Task: In the  document insight.odtSelect Headings and apply  'Italics' Select the text and align it to the  'Left'. Select the table and apply  All Borders
Action: Mouse moved to (344, 187)
Screenshot: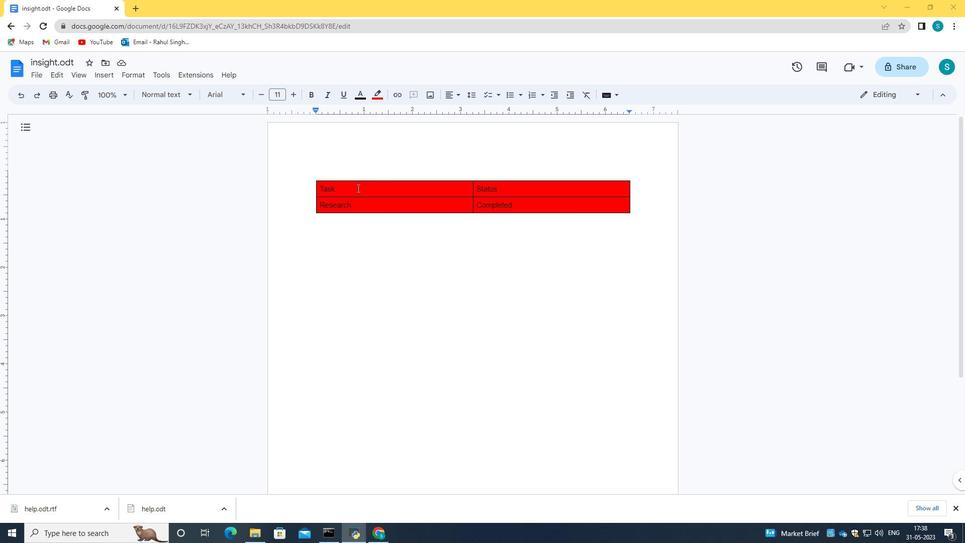
Action: Mouse pressed left at (344, 187)
Screenshot: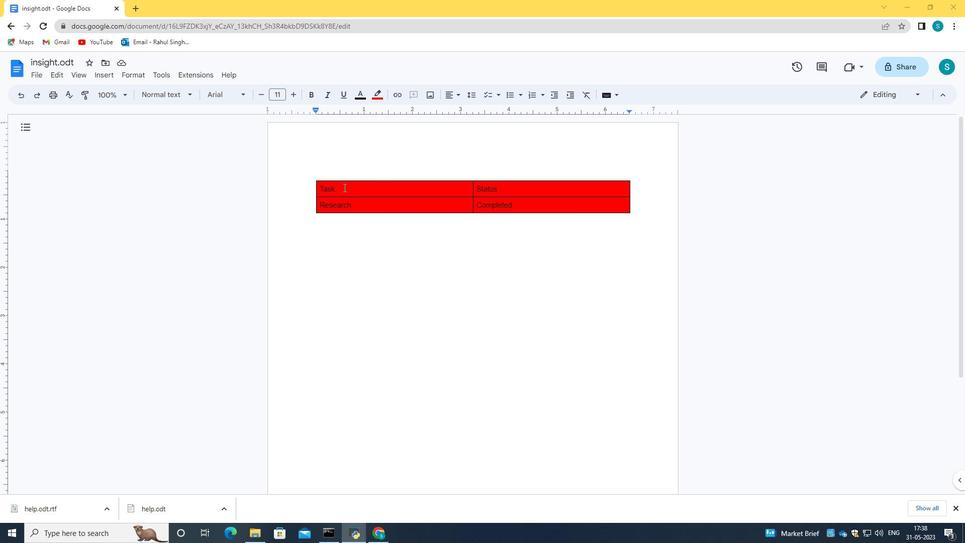 
Action: Mouse moved to (327, 94)
Screenshot: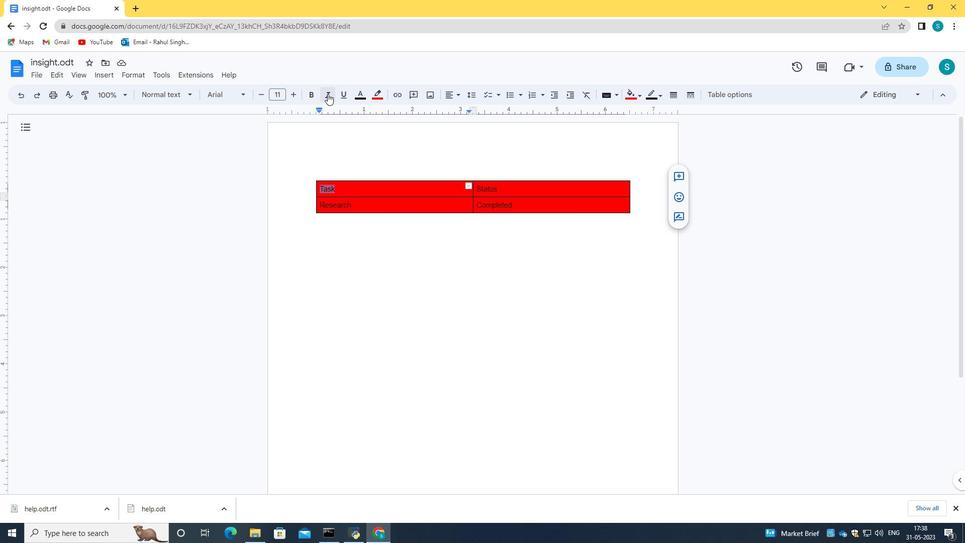 
Action: Mouse pressed left at (327, 94)
Screenshot: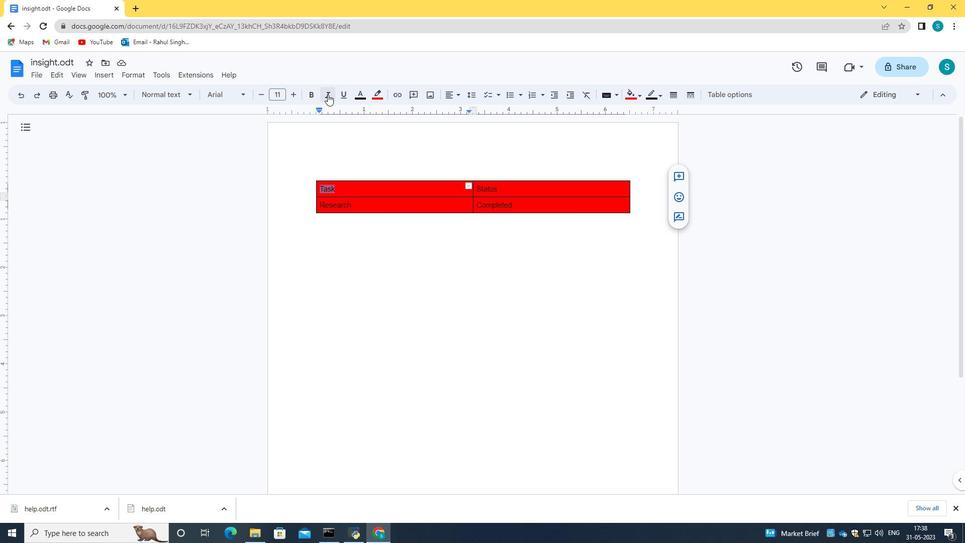 
Action: Mouse moved to (505, 189)
Screenshot: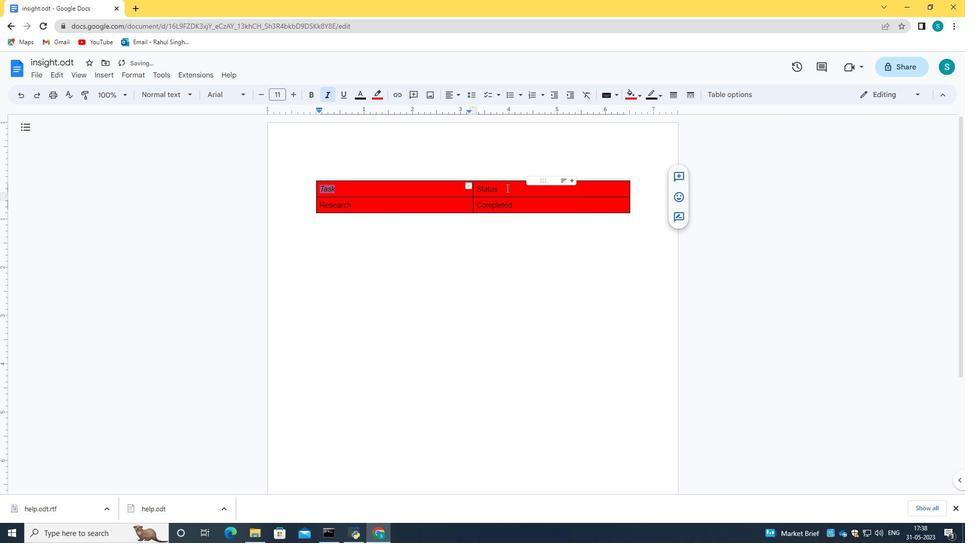 
Action: Mouse pressed left at (505, 189)
Screenshot: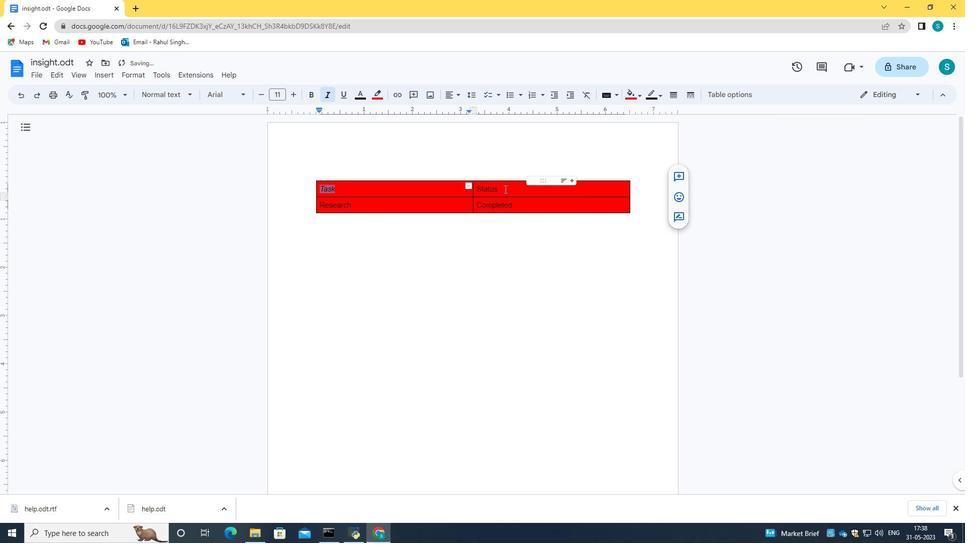 
Action: Mouse moved to (502, 189)
Screenshot: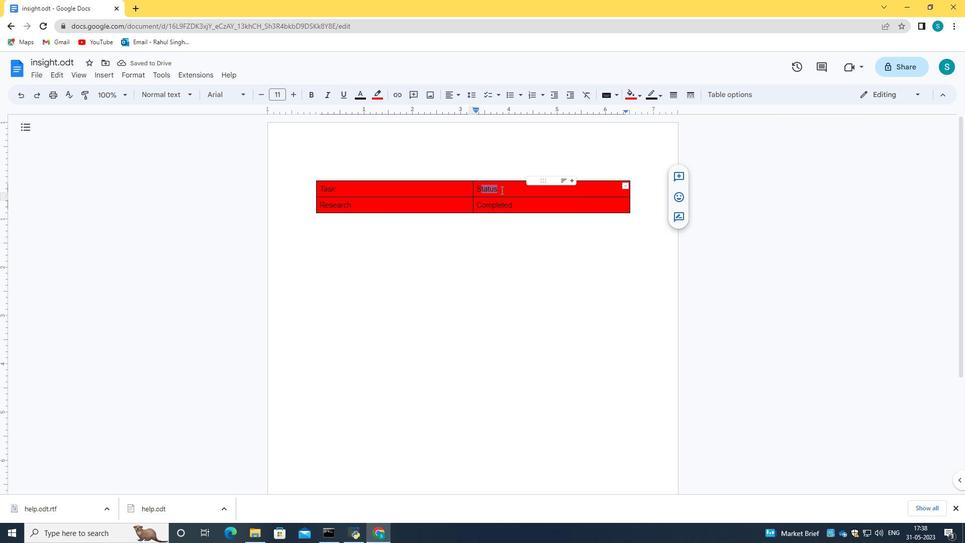 
Action: Mouse pressed left at (502, 189)
Screenshot: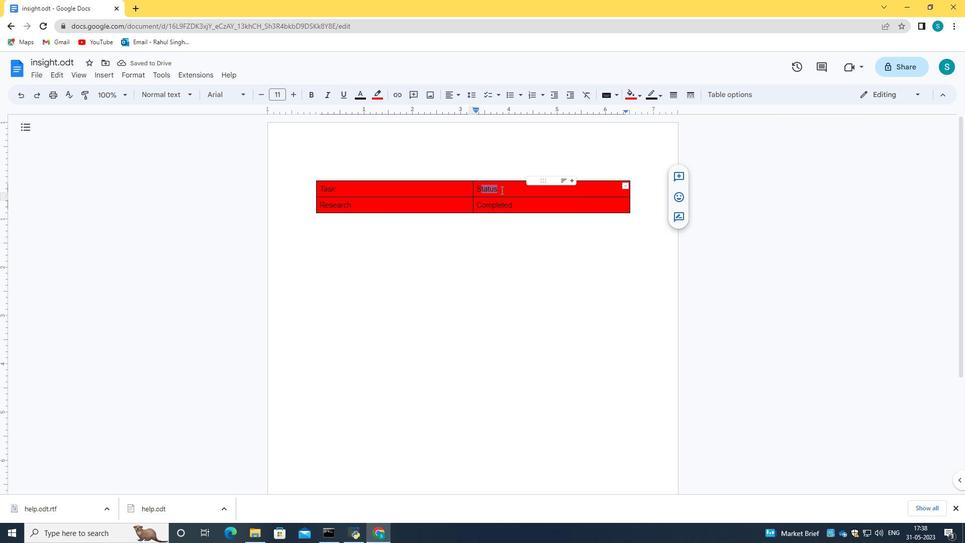 
Action: Mouse pressed left at (502, 189)
Screenshot: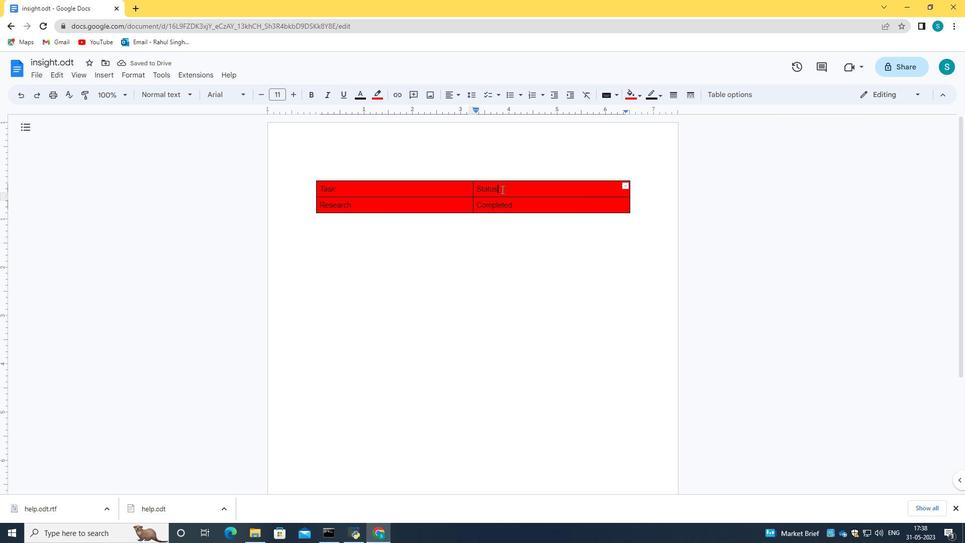 
Action: Mouse moved to (329, 99)
Screenshot: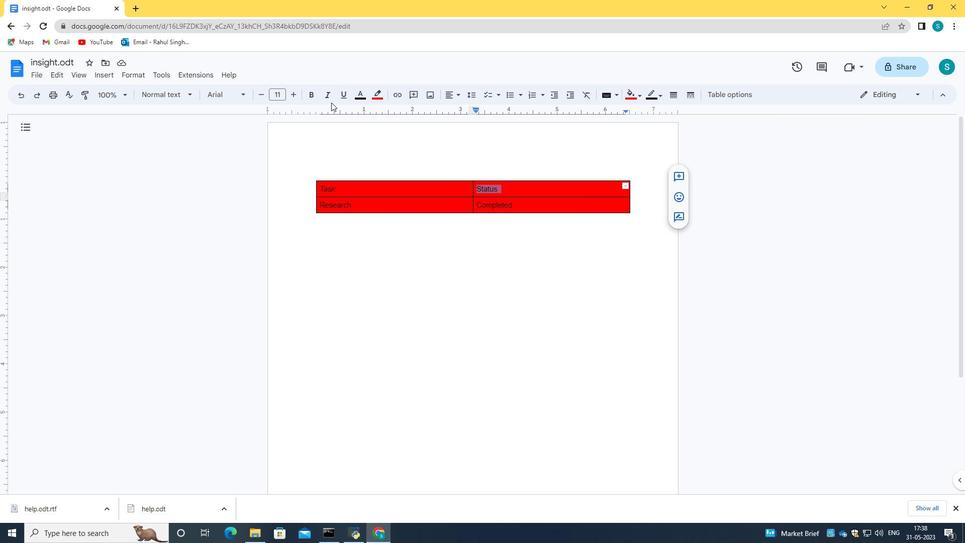 
Action: Mouse pressed left at (329, 99)
Screenshot: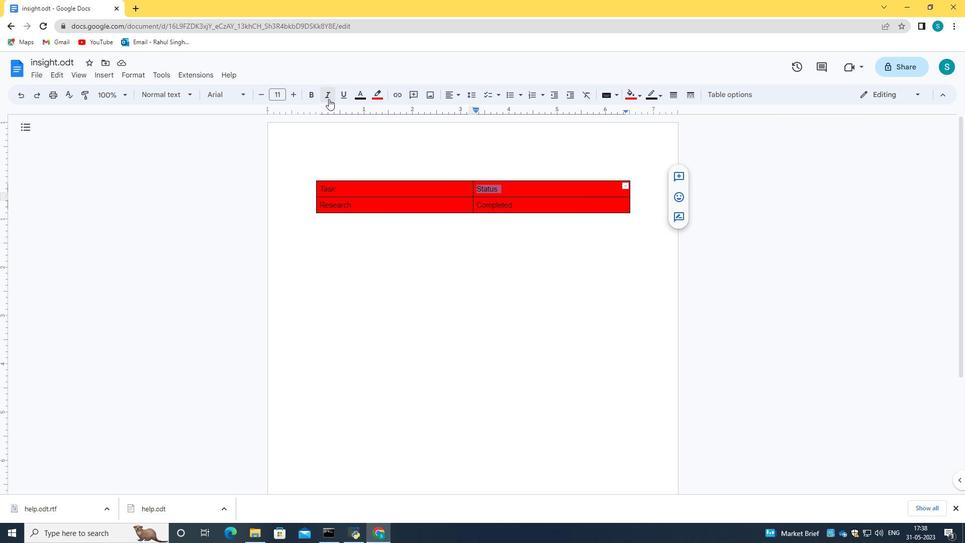 
Action: Mouse moved to (359, 206)
Screenshot: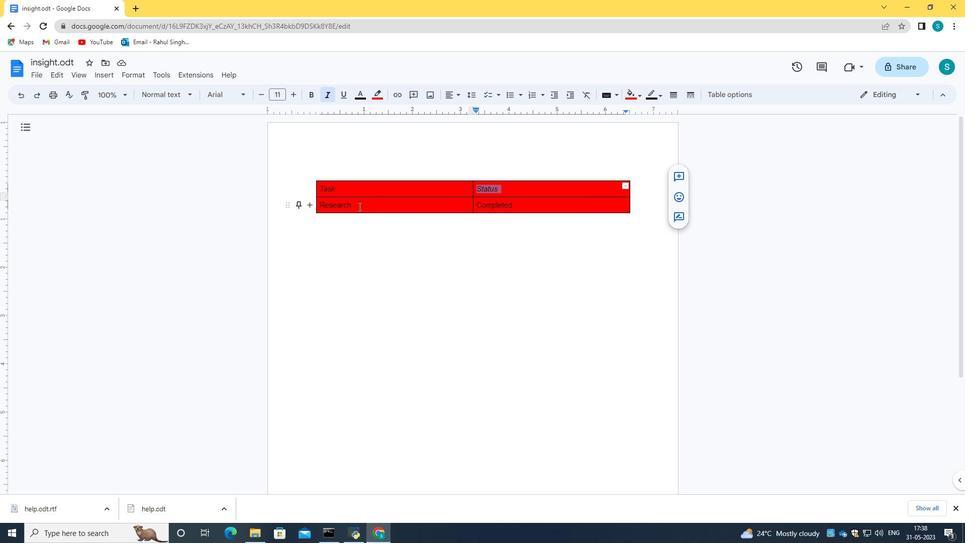 
Action: Mouse pressed left at (359, 206)
Screenshot: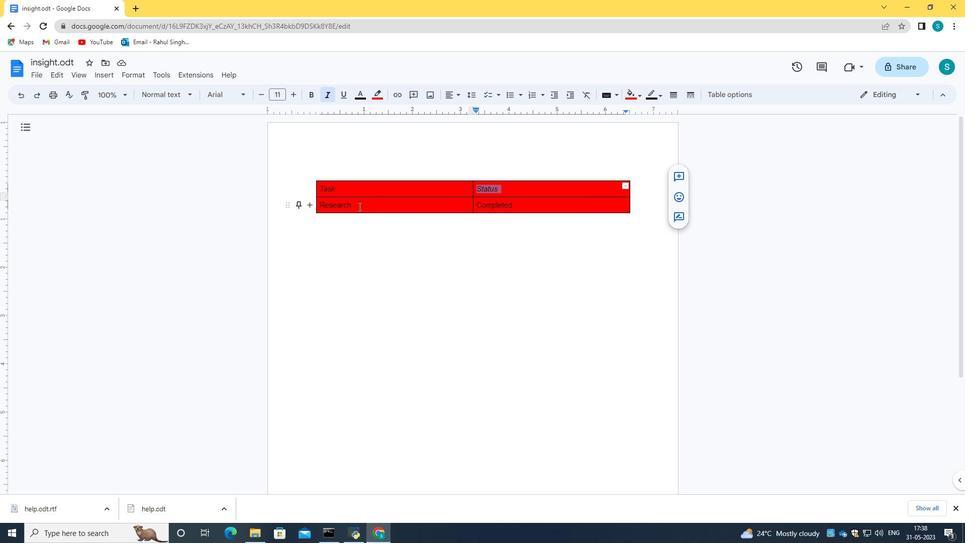 
Action: Mouse moved to (444, 95)
Screenshot: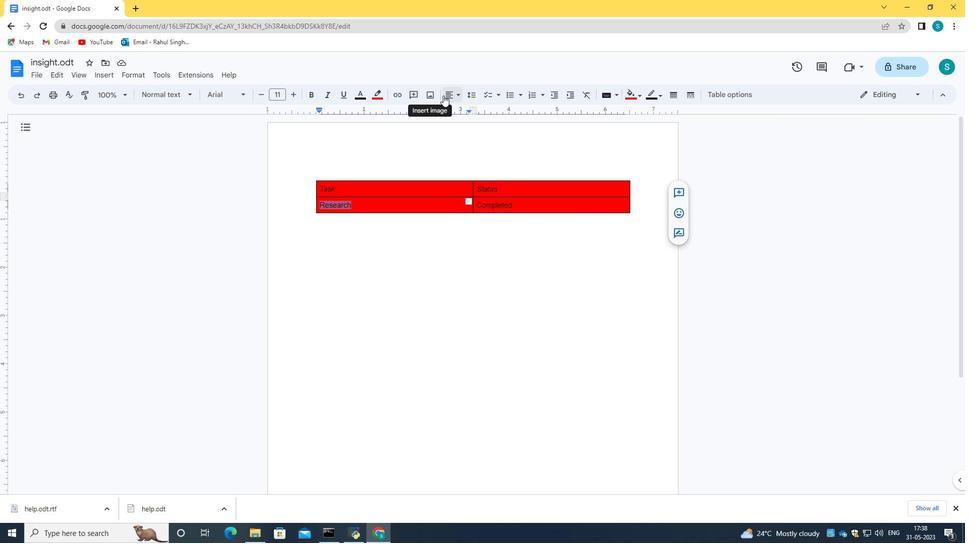 
Action: Mouse pressed left at (444, 95)
Screenshot: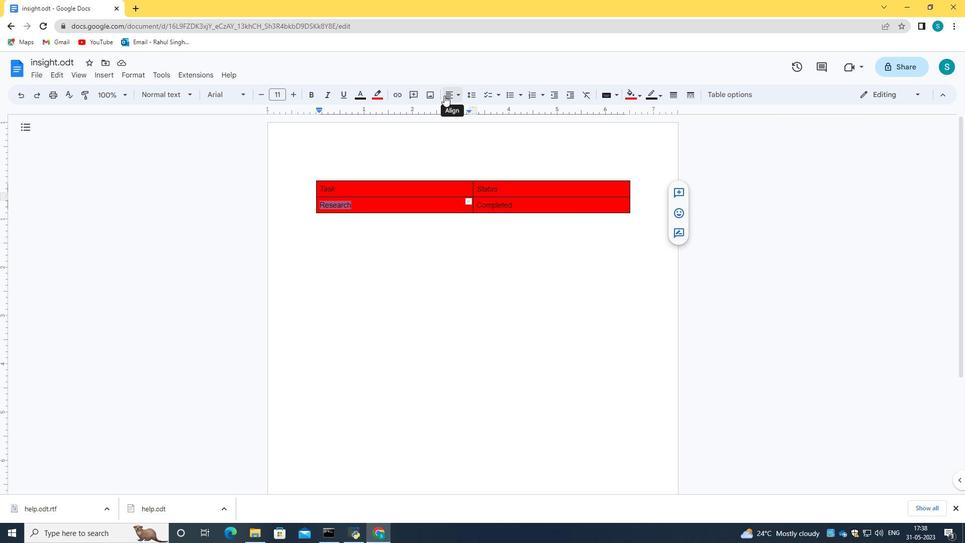
Action: Mouse moved to (456, 114)
Screenshot: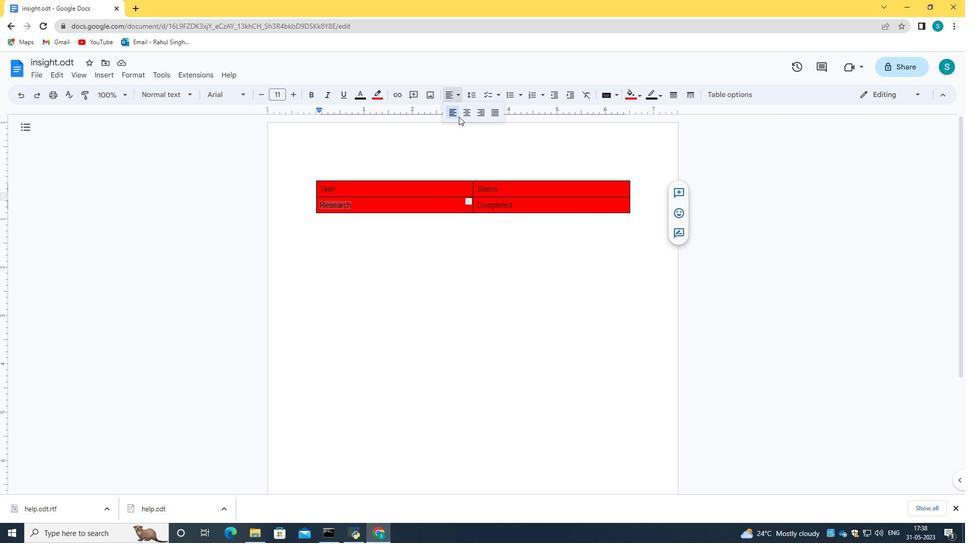 
Action: Mouse pressed left at (456, 114)
Screenshot: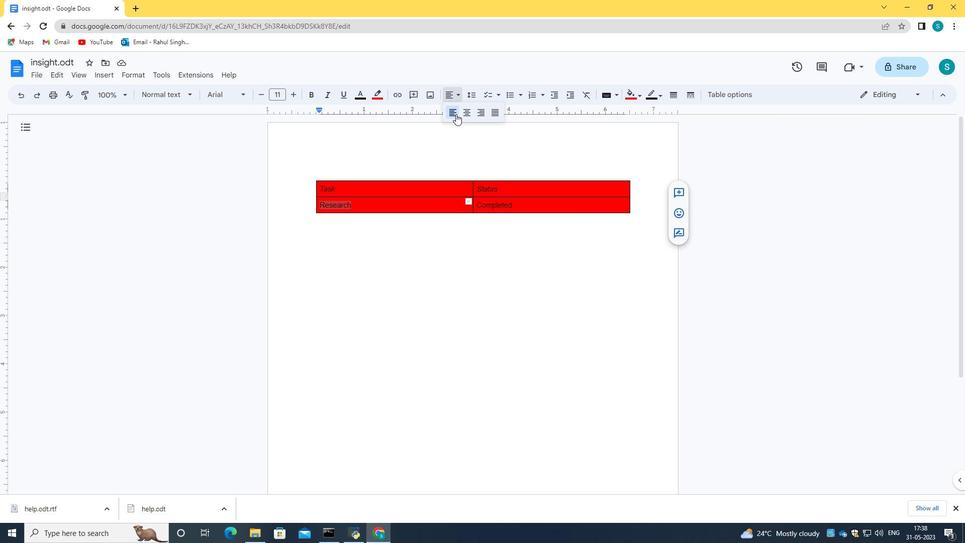 
Action: Mouse moved to (521, 208)
Screenshot: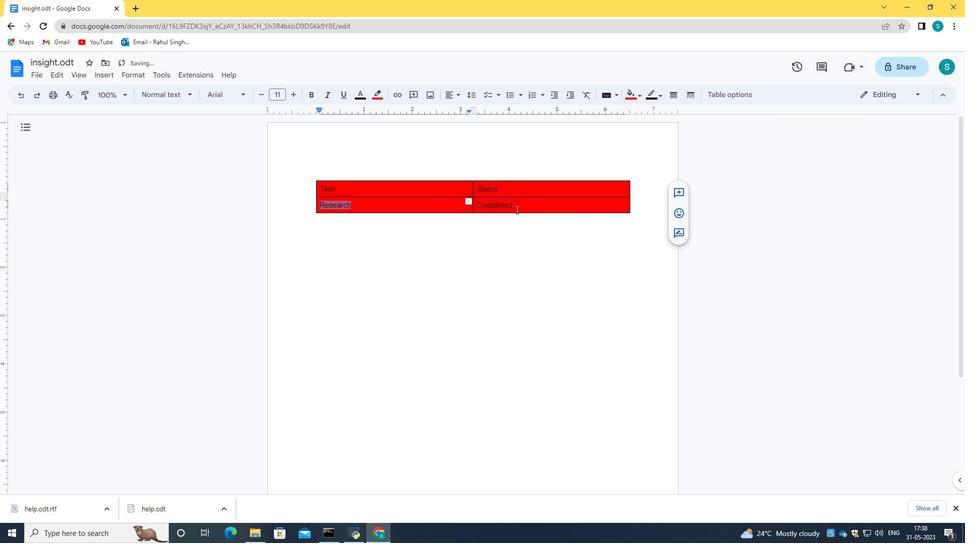 
Action: Mouse pressed left at (521, 208)
Screenshot: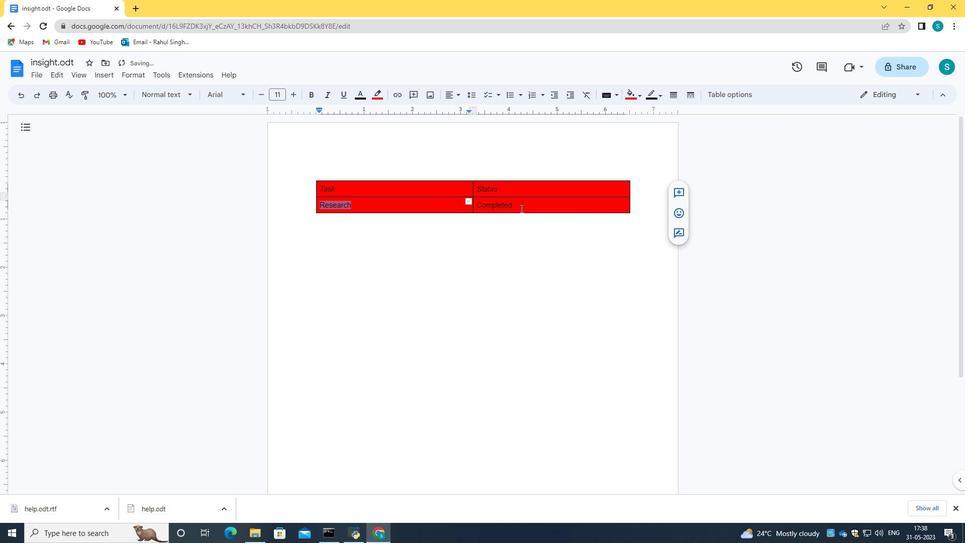 
Action: Mouse moved to (510, 266)
Screenshot: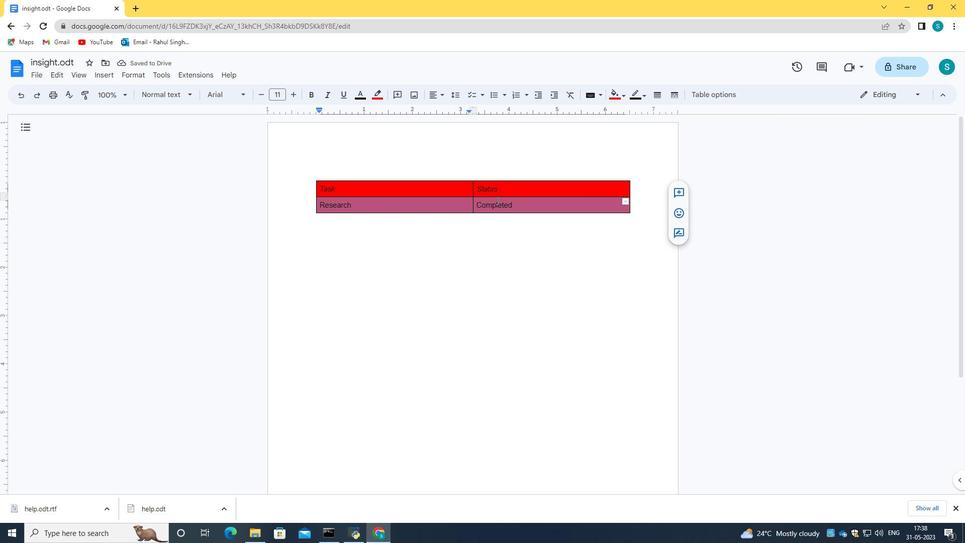 
Action: Mouse pressed left at (510, 266)
Screenshot: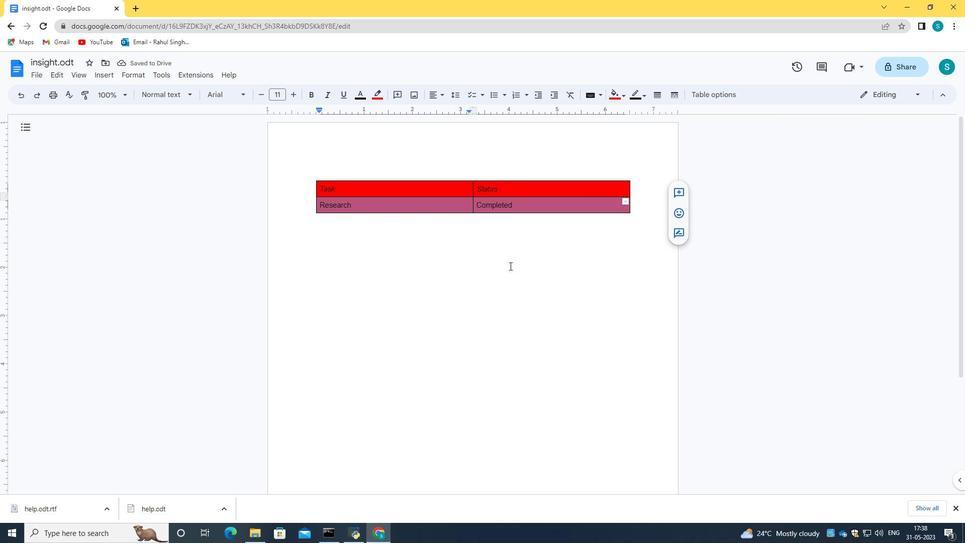 
Action: Mouse moved to (511, 205)
Screenshot: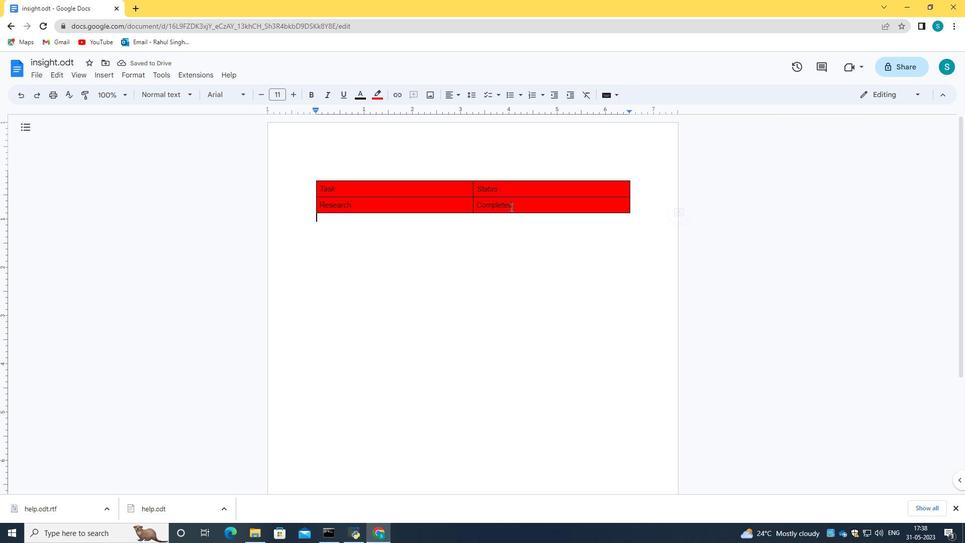 
Action: Mouse pressed left at (511, 205)
Screenshot: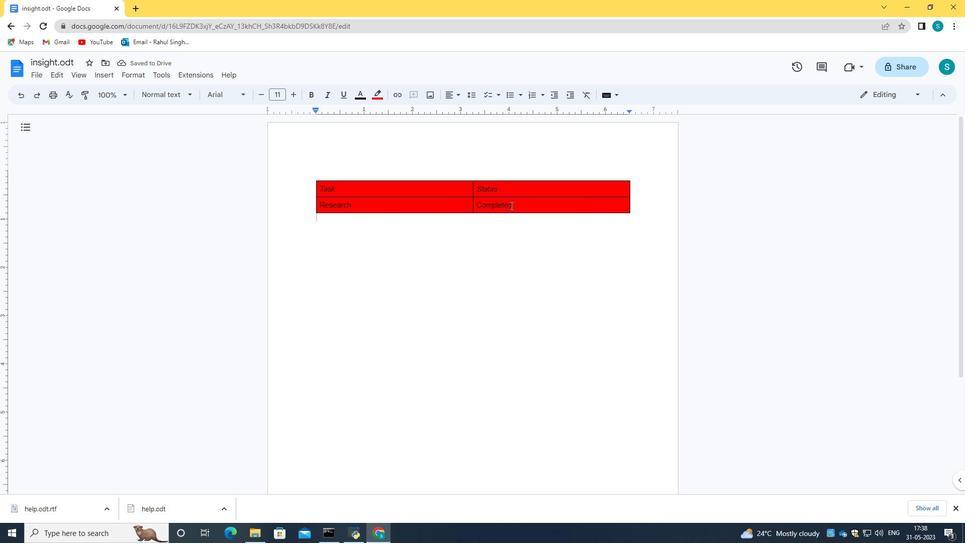 
Action: Mouse moved to (480, 207)
Screenshot: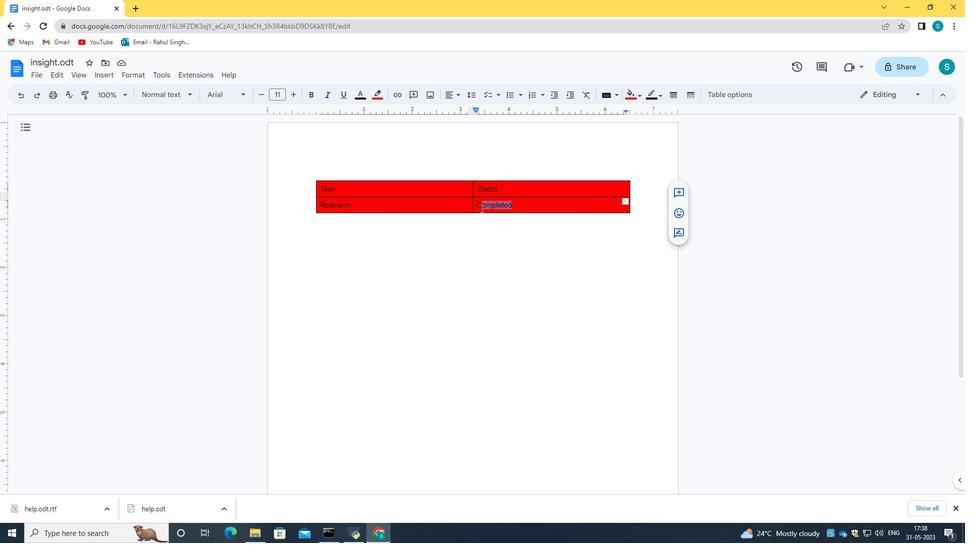 
Action: Mouse pressed left at (480, 207)
Screenshot: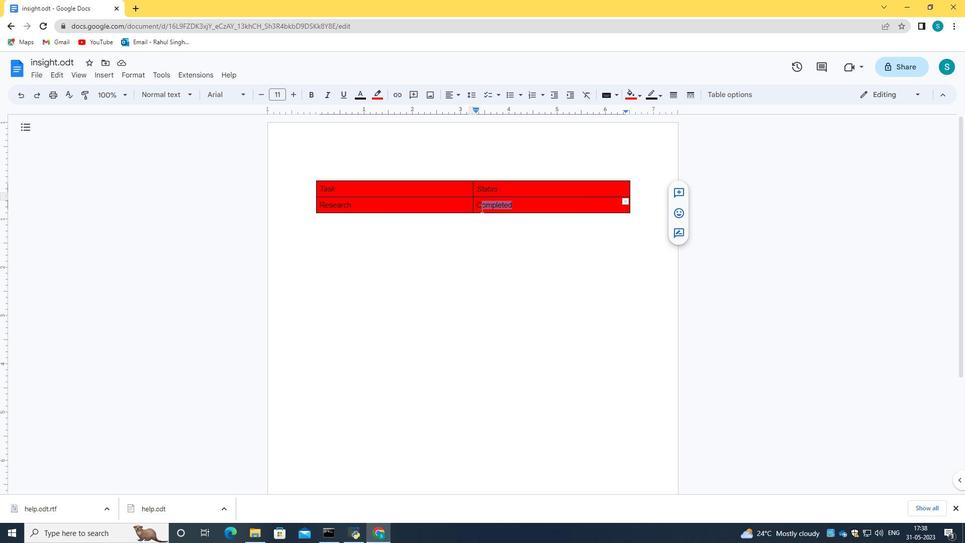 
Action: Mouse moved to (522, 205)
Screenshot: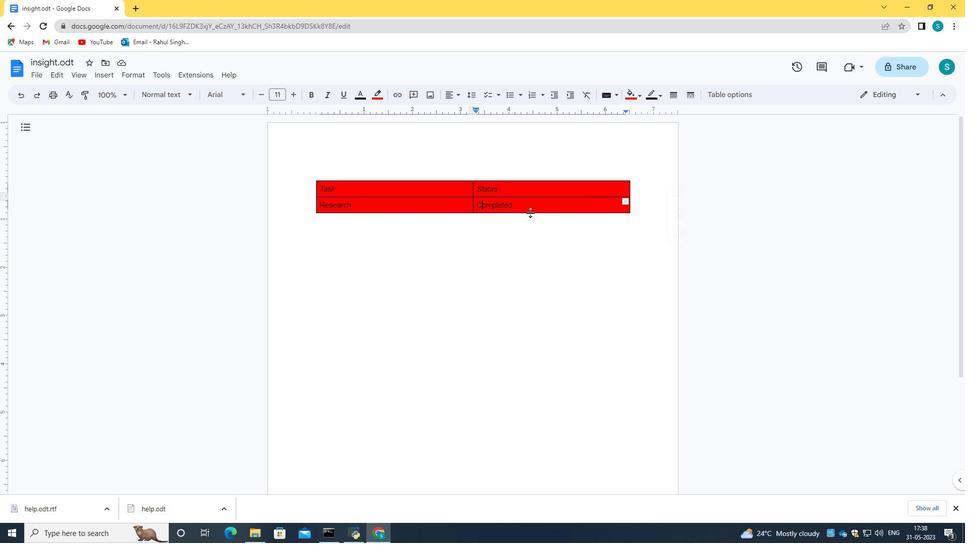 
Action: Mouse pressed left at (522, 205)
Screenshot: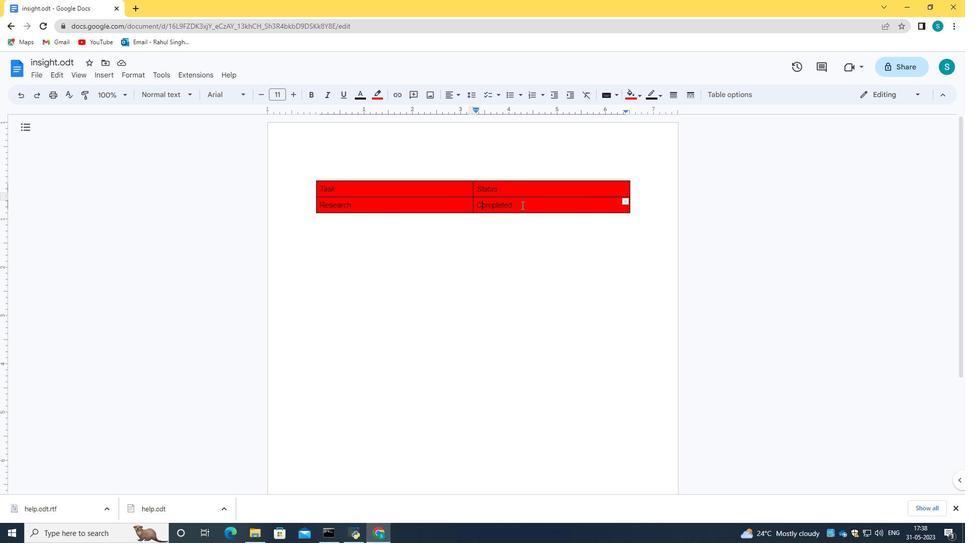 
Action: Mouse moved to (476, 205)
Screenshot: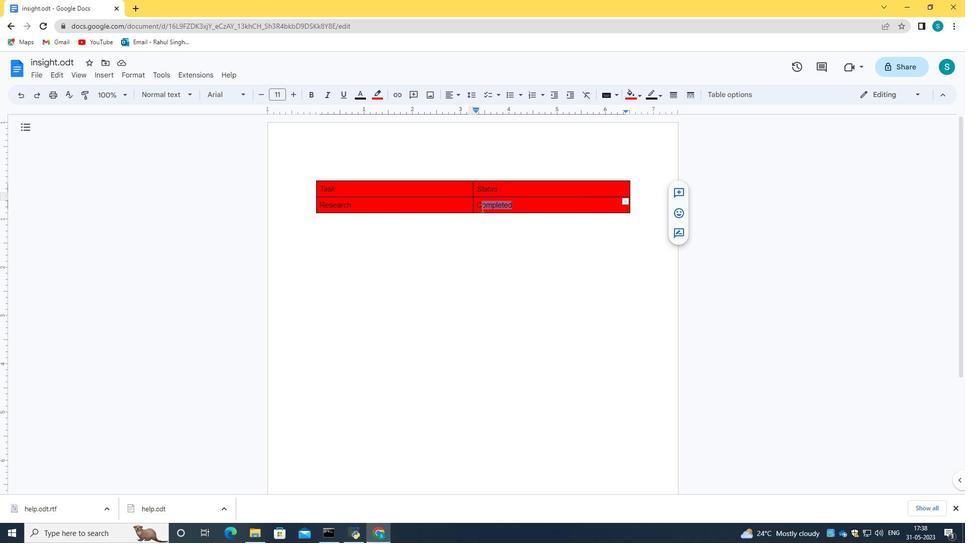 
Action: Mouse pressed left at (476, 205)
Screenshot: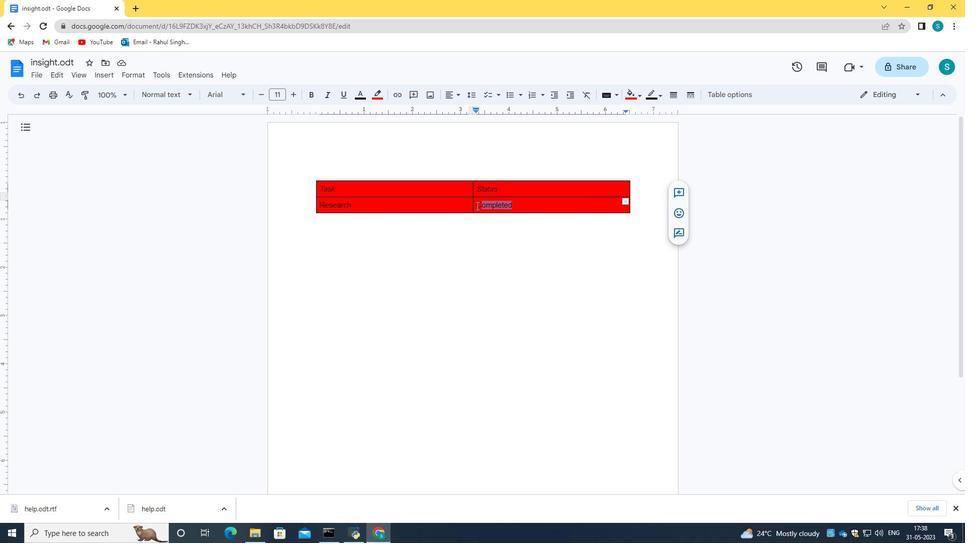 
Action: Mouse moved to (511, 202)
Screenshot: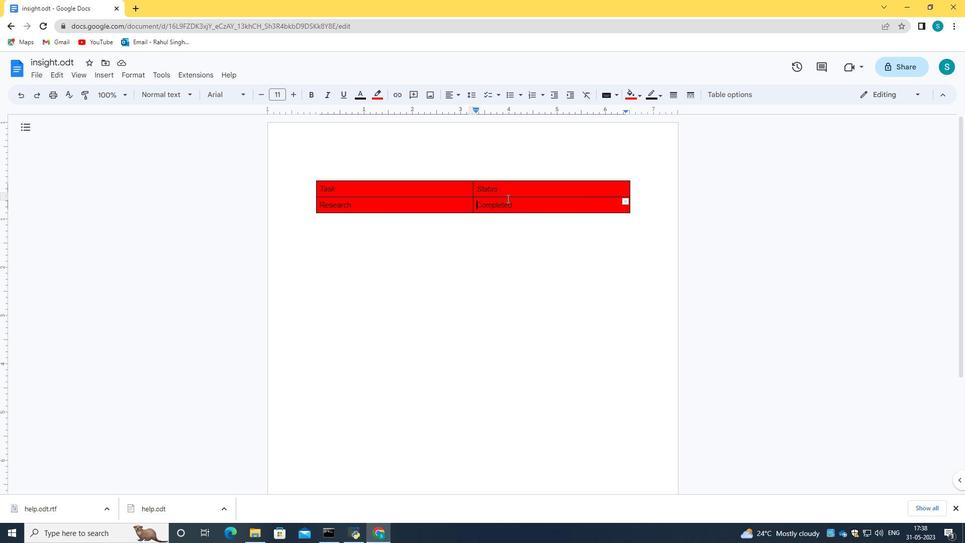 
Action: Mouse pressed left at (511, 202)
Screenshot: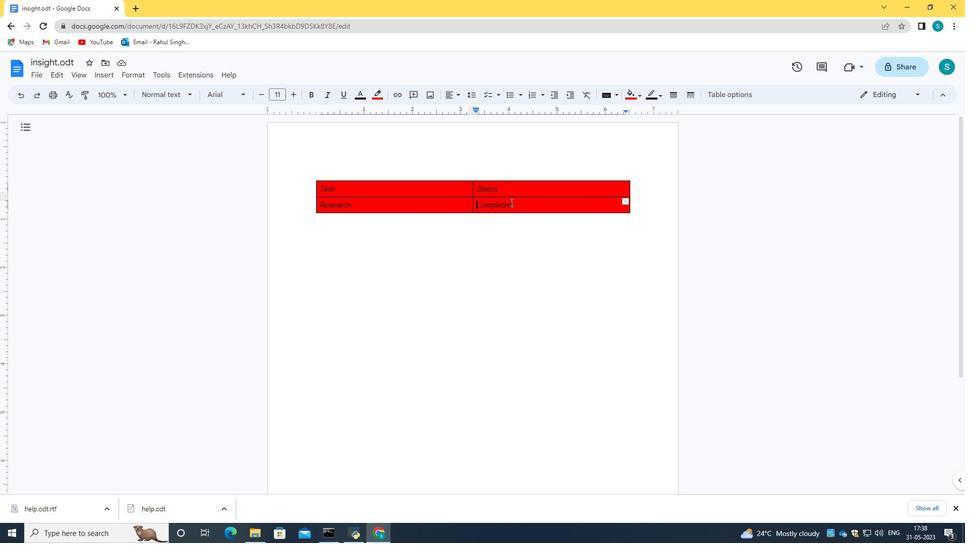 
Action: Mouse moved to (447, 100)
Screenshot: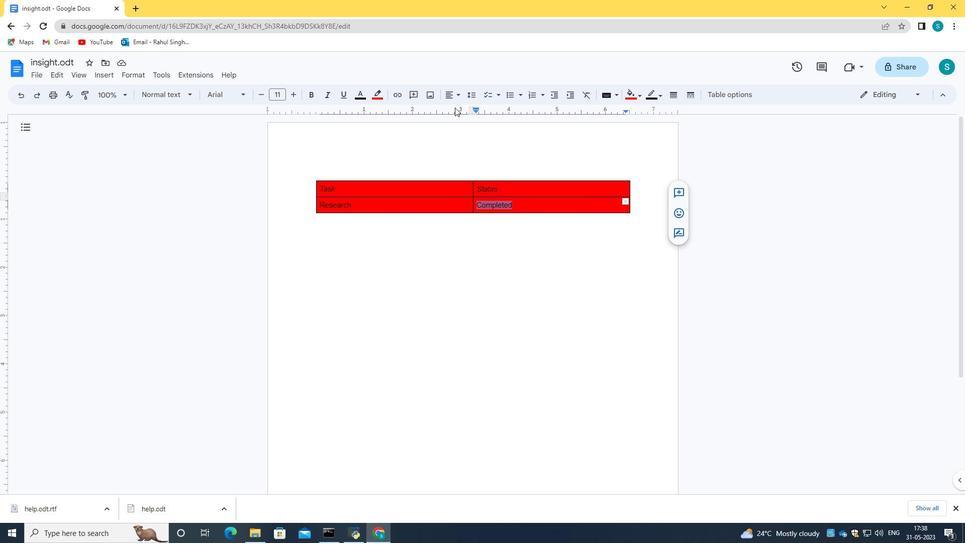 
Action: Mouse pressed left at (447, 100)
Screenshot: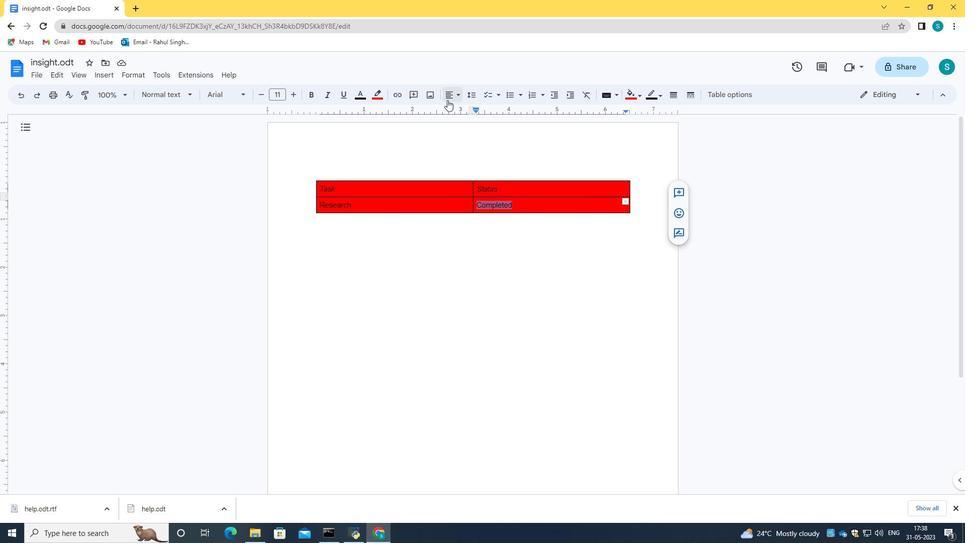 
Action: Mouse moved to (458, 113)
Screenshot: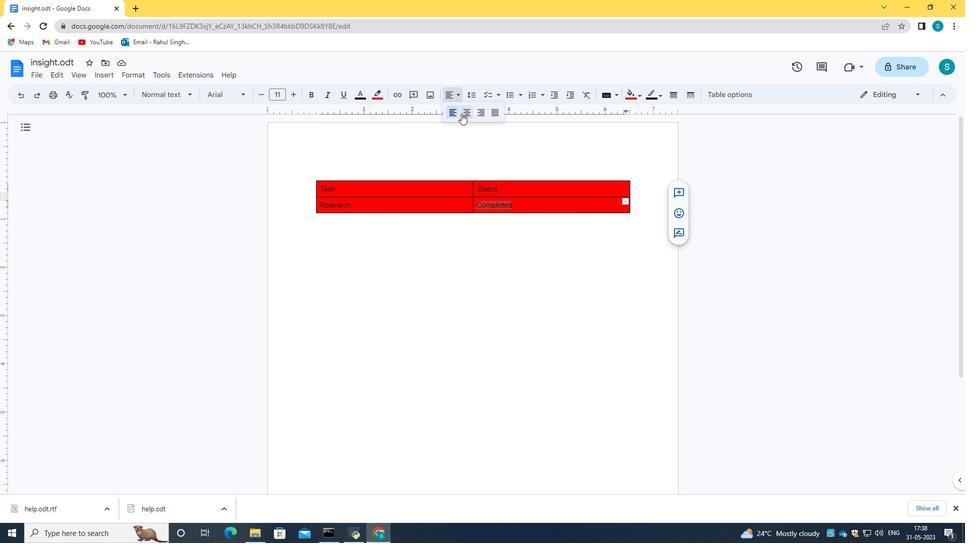 
Action: Mouse pressed left at (458, 113)
Screenshot: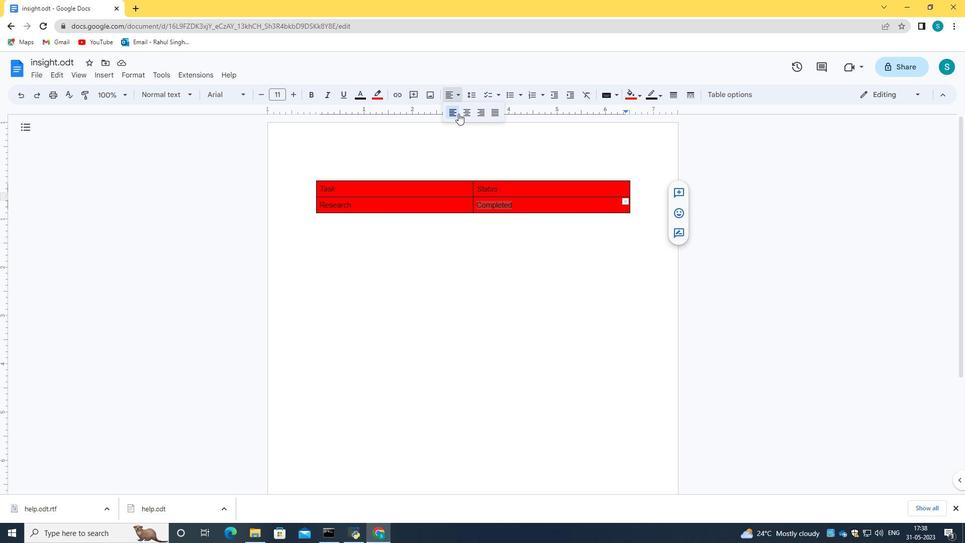
Action: Mouse moved to (510, 289)
Screenshot: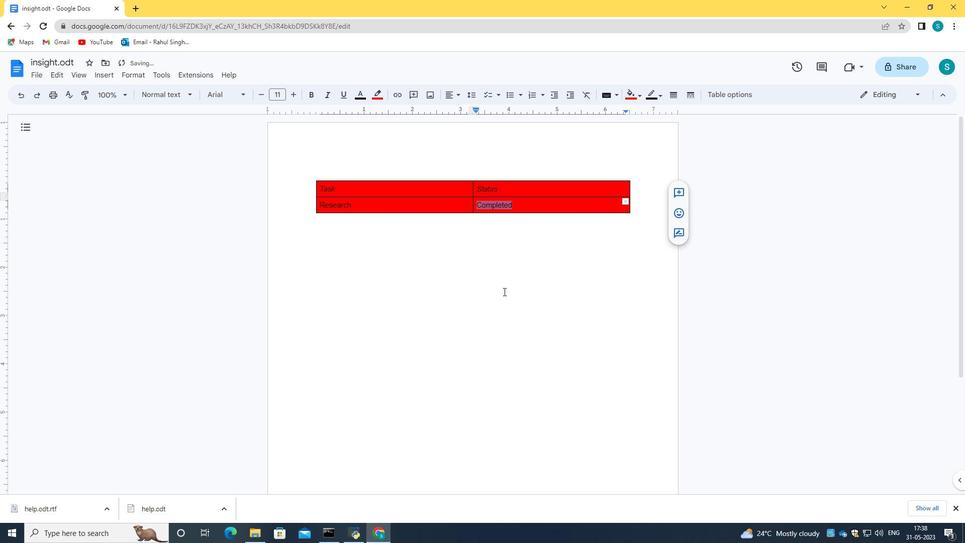 
Action: Mouse pressed left at (510, 289)
Screenshot: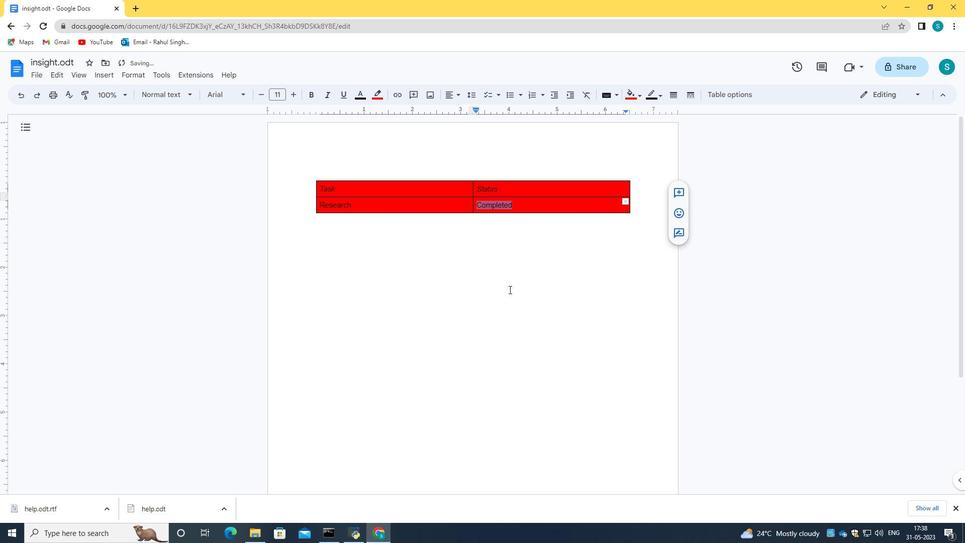 
